 Task: Create a due date automation trigger when advanced on, on the tuesday of the week before a card is due add dates not due tomorrow at 11:00 AM.
Action: Mouse moved to (1005, 79)
Screenshot: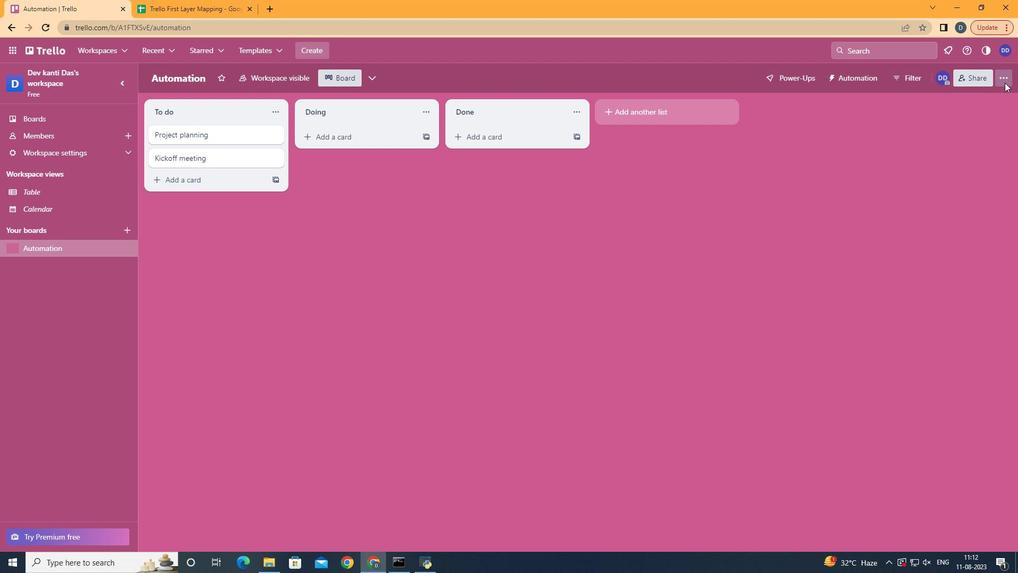 
Action: Mouse pressed left at (1005, 79)
Screenshot: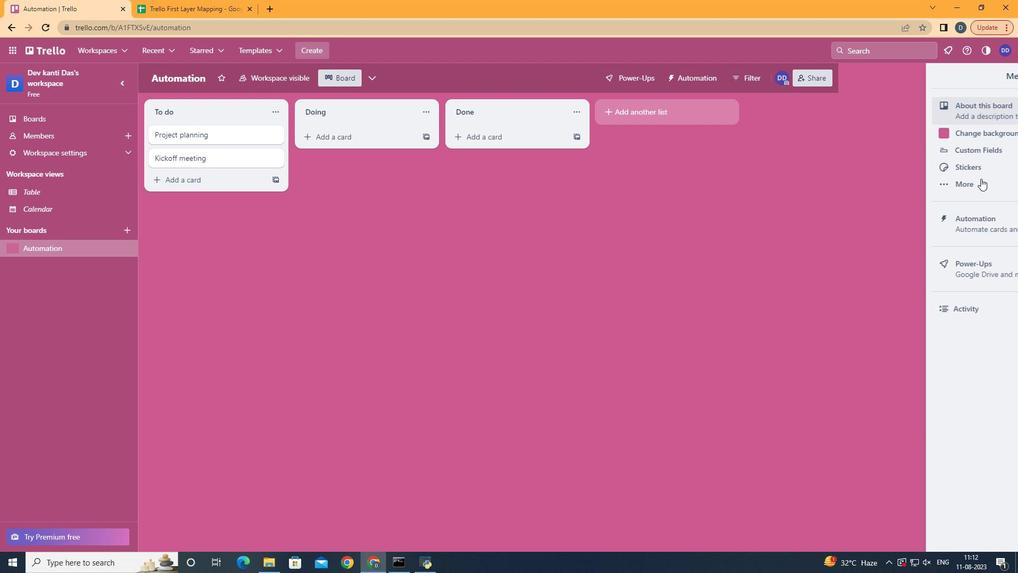 
Action: Mouse moved to (965, 215)
Screenshot: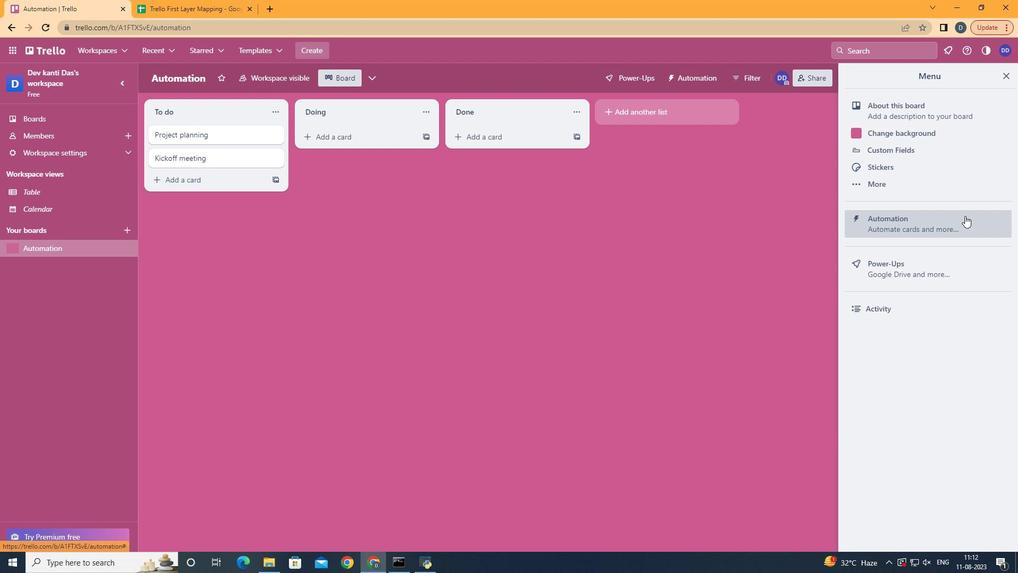 
Action: Mouse pressed left at (965, 215)
Screenshot: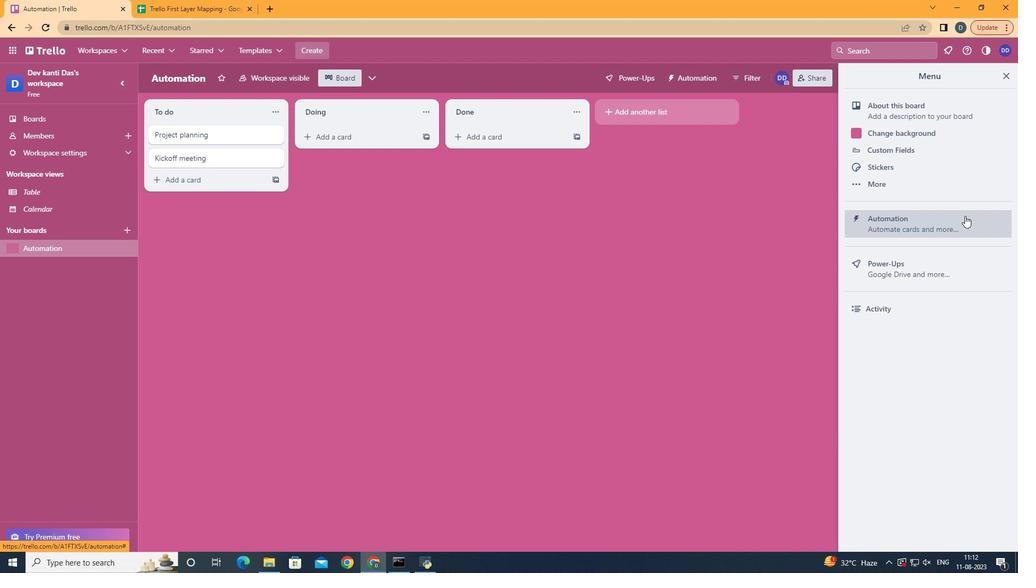 
Action: Mouse moved to (203, 219)
Screenshot: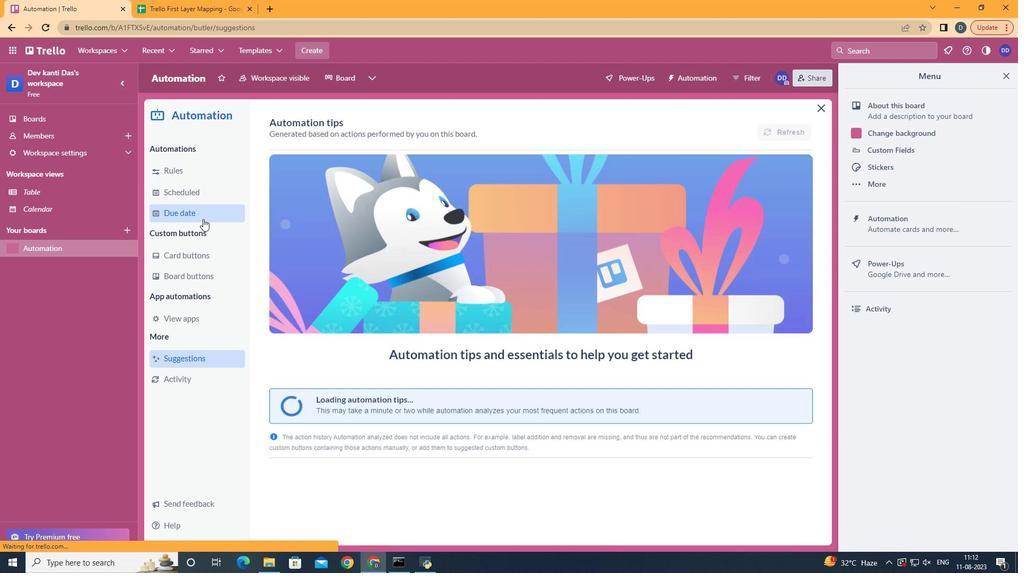 
Action: Mouse pressed left at (203, 219)
Screenshot: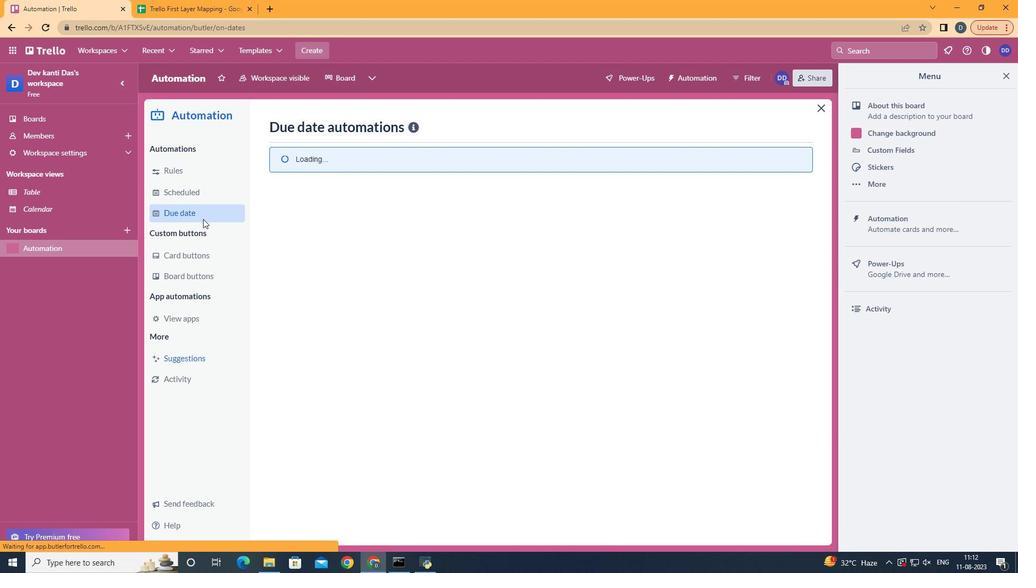 
Action: Mouse moved to (736, 127)
Screenshot: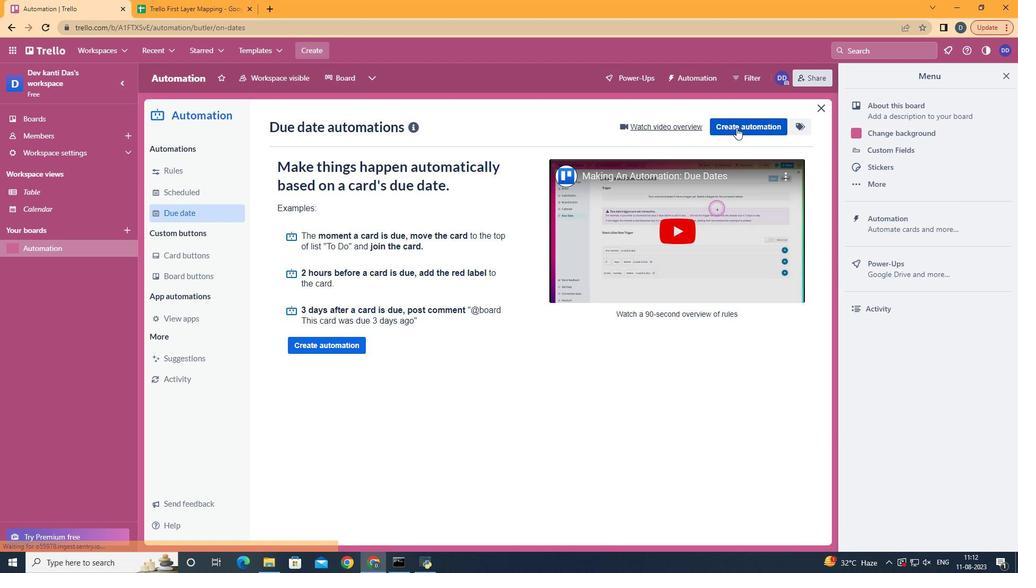 
Action: Mouse pressed left at (736, 127)
Screenshot: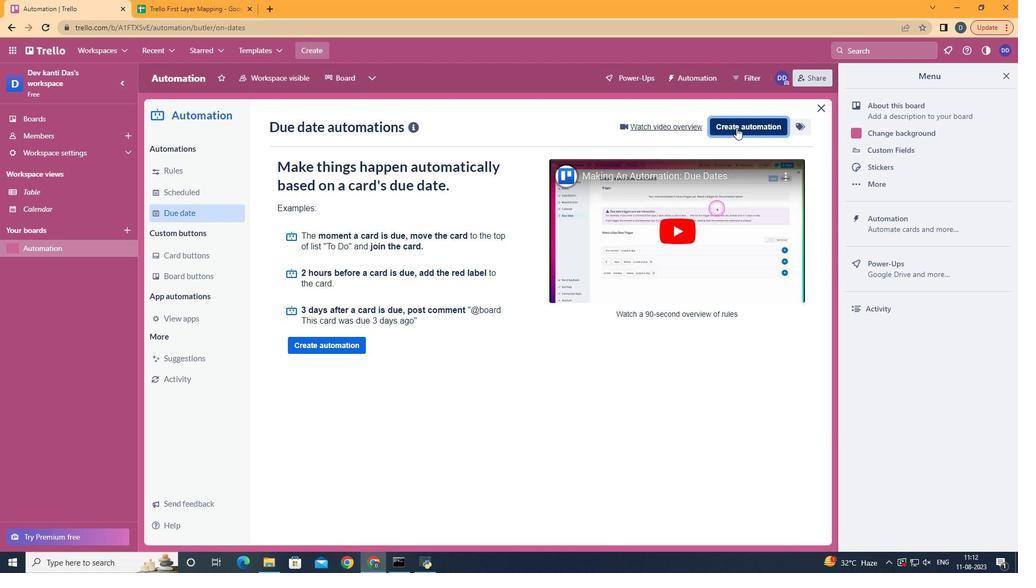 
Action: Mouse moved to (563, 233)
Screenshot: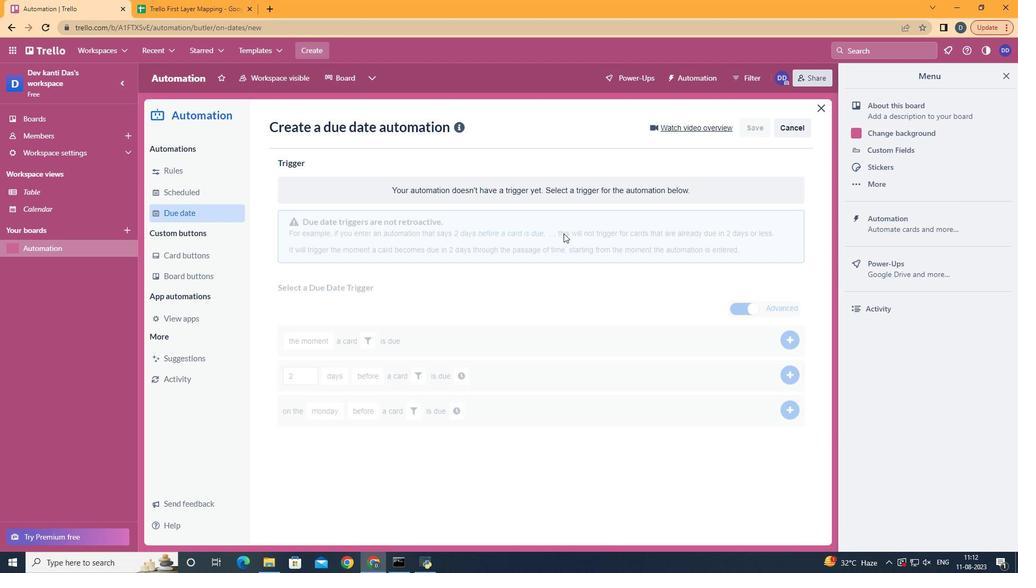 
Action: Mouse pressed left at (563, 233)
Screenshot: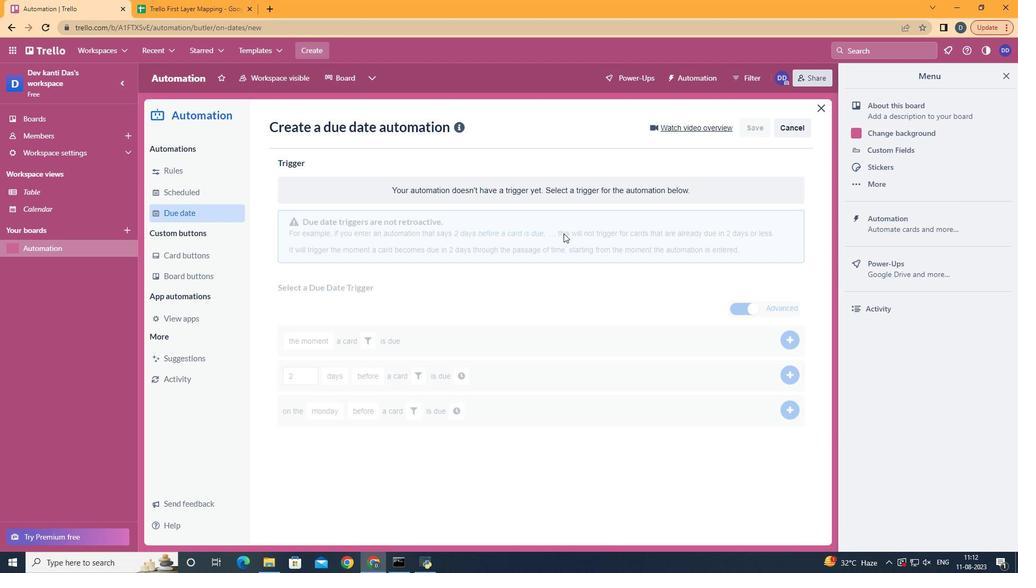 
Action: Mouse moved to (359, 300)
Screenshot: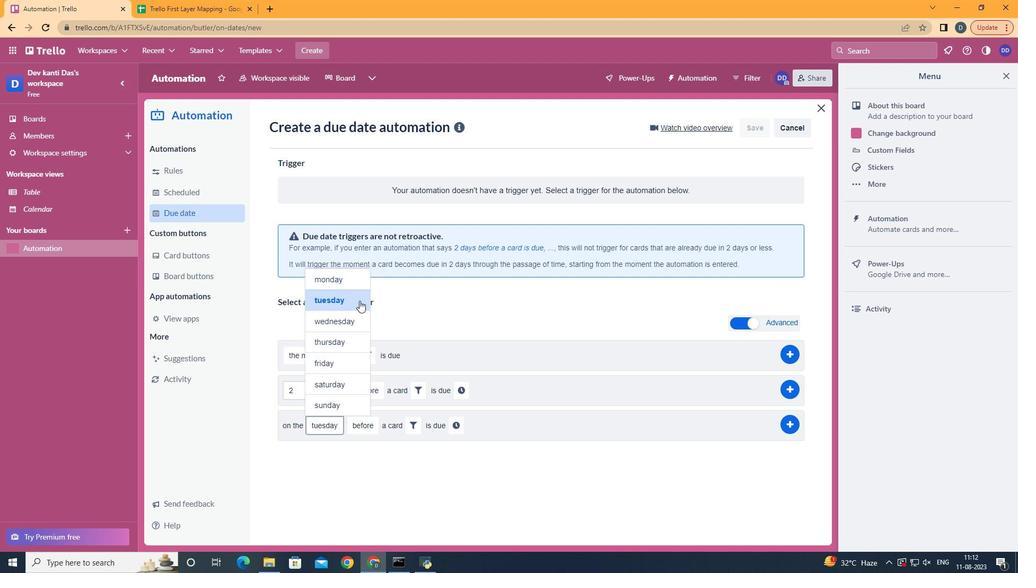 
Action: Mouse pressed left at (359, 300)
Screenshot: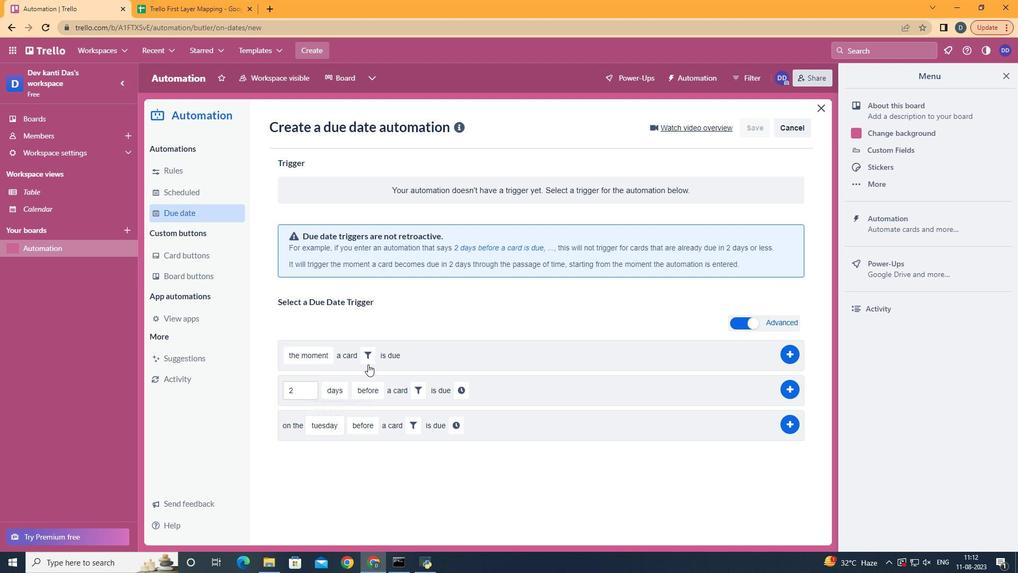 
Action: Mouse moved to (392, 508)
Screenshot: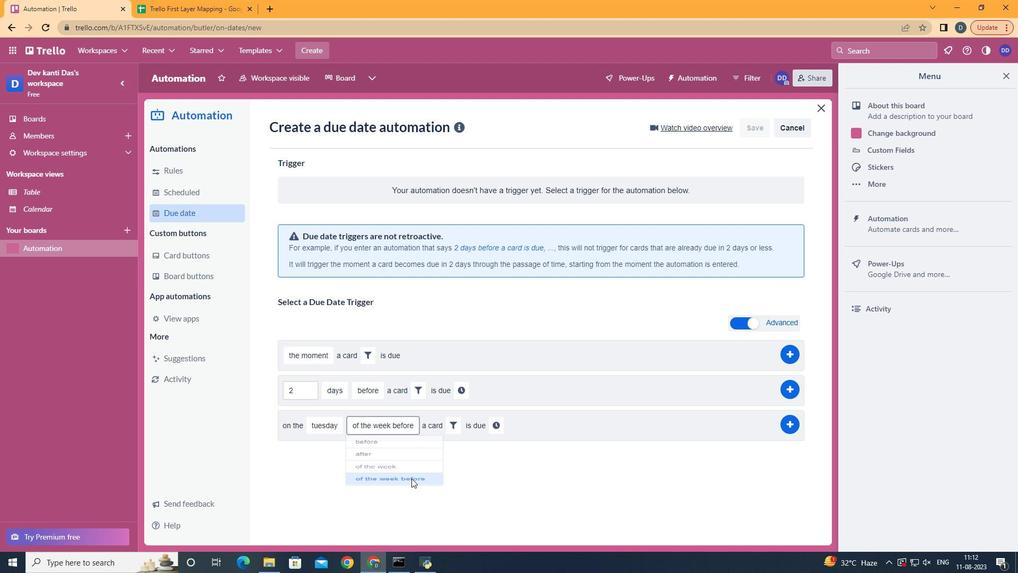 
Action: Mouse pressed left at (392, 508)
Screenshot: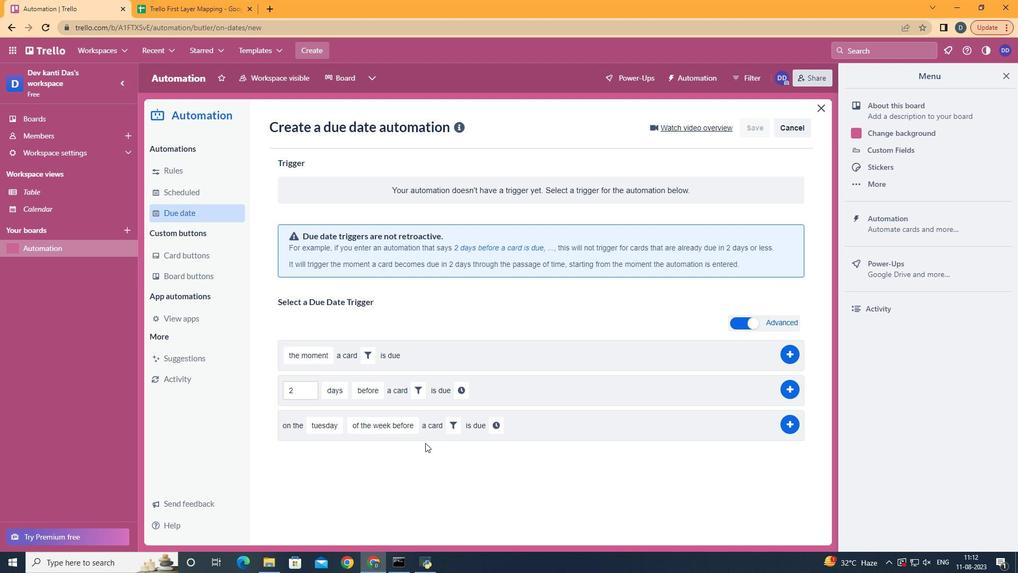 
Action: Mouse moved to (452, 429)
Screenshot: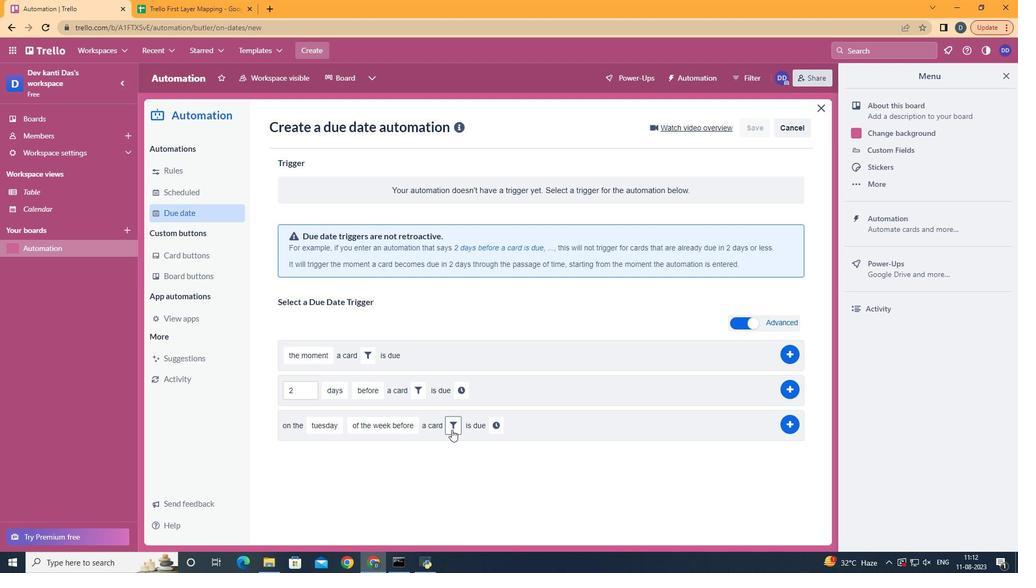 
Action: Mouse pressed left at (452, 429)
Screenshot: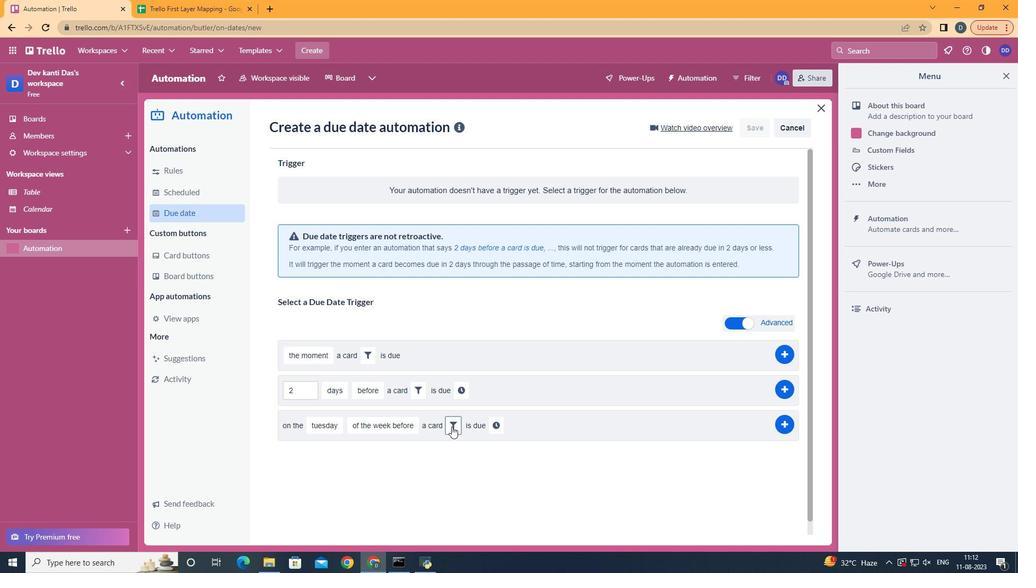 
Action: Mouse moved to (515, 453)
Screenshot: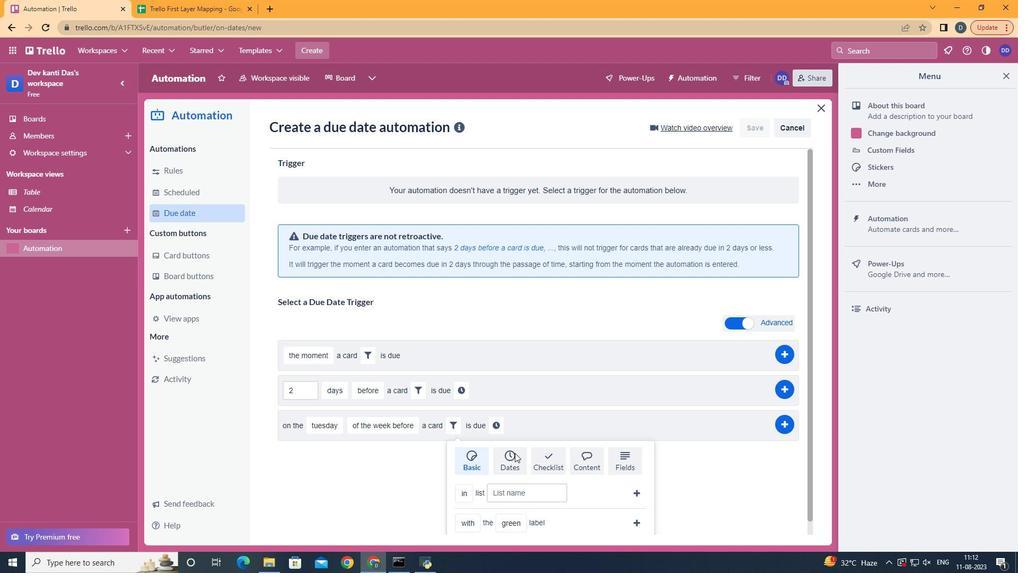 
Action: Mouse pressed left at (515, 453)
Screenshot: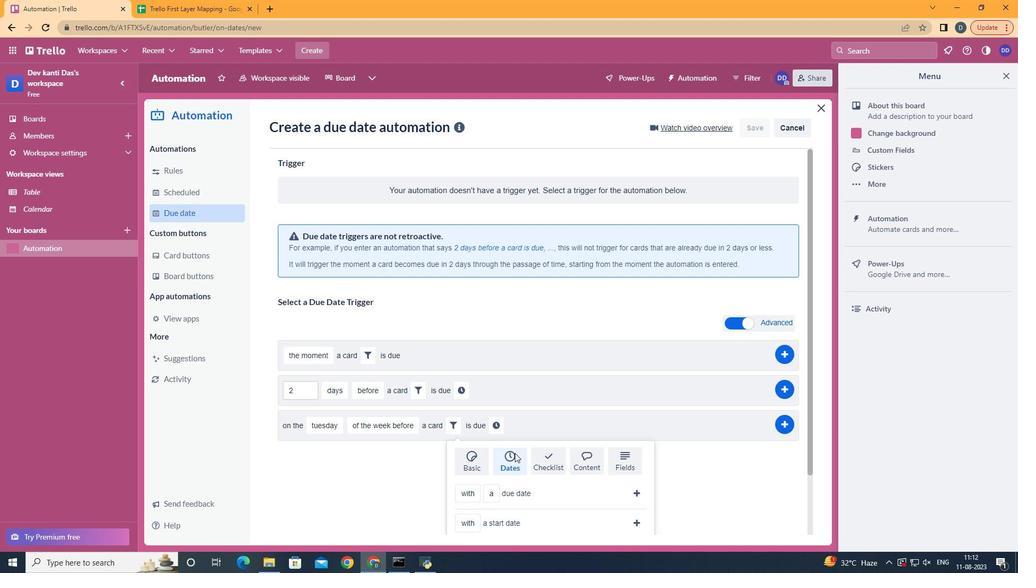 
Action: Mouse scrolled (515, 452) with delta (0, 0)
Screenshot: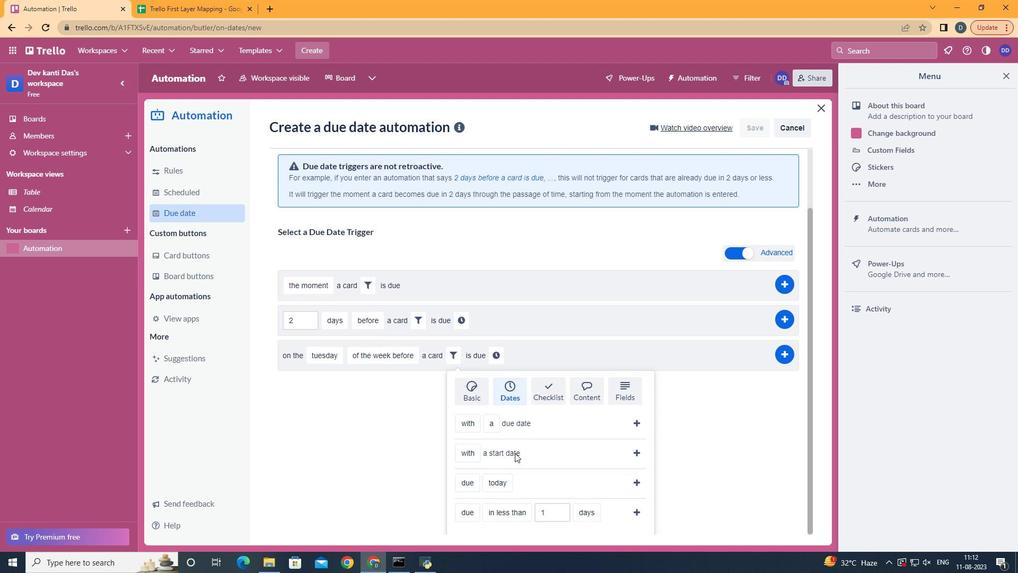 
Action: Mouse scrolled (515, 452) with delta (0, 0)
Screenshot: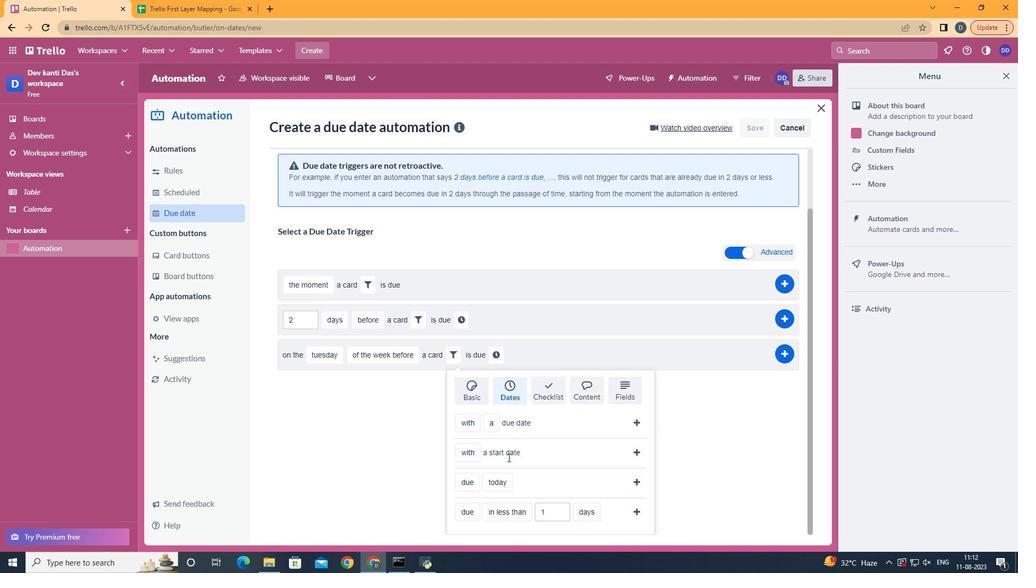 
Action: Mouse scrolled (515, 452) with delta (0, 0)
Screenshot: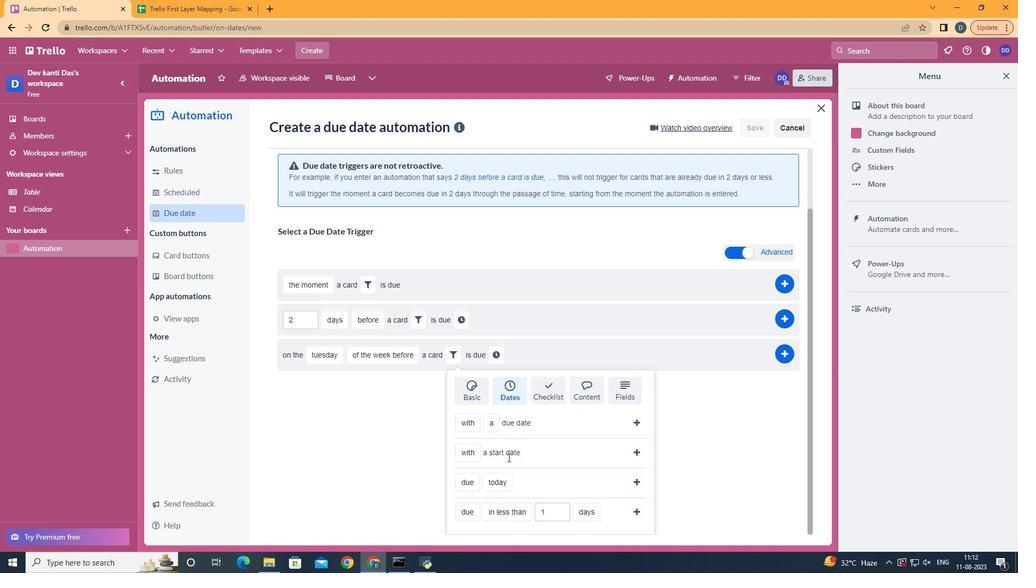 
Action: Mouse scrolled (515, 452) with delta (0, 0)
Screenshot: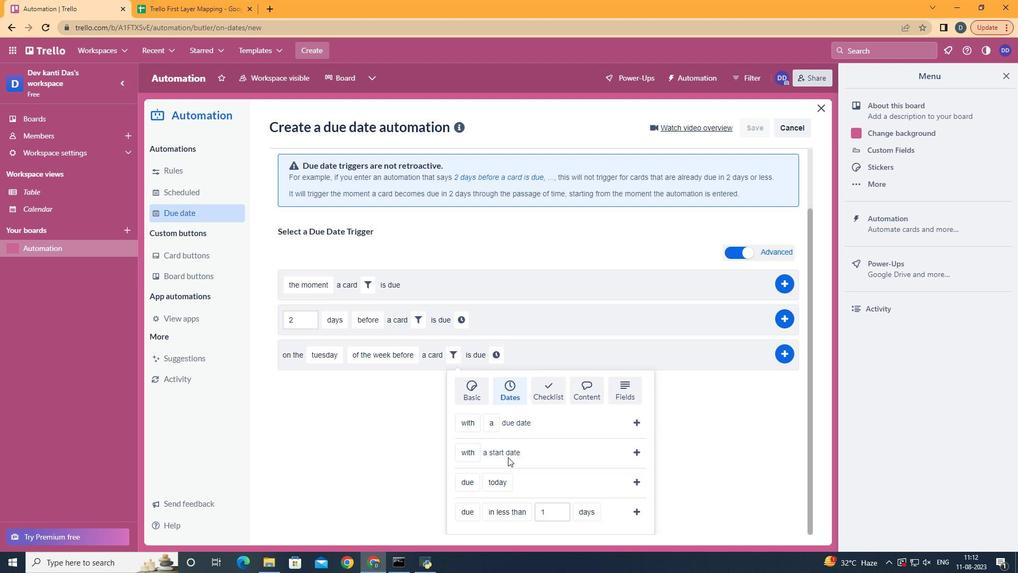 
Action: Mouse moved to (480, 417)
Screenshot: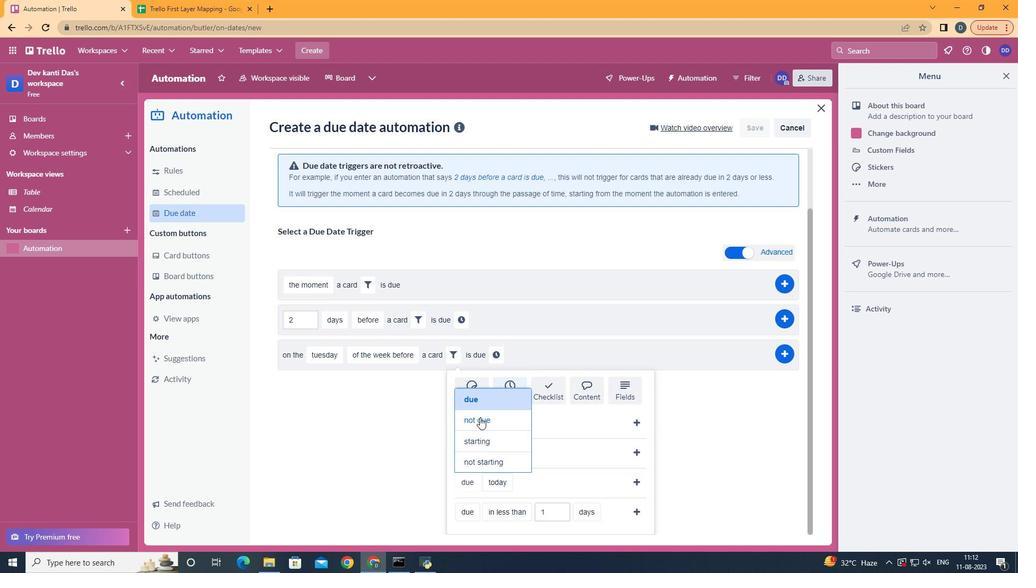 
Action: Mouse pressed left at (480, 417)
Screenshot: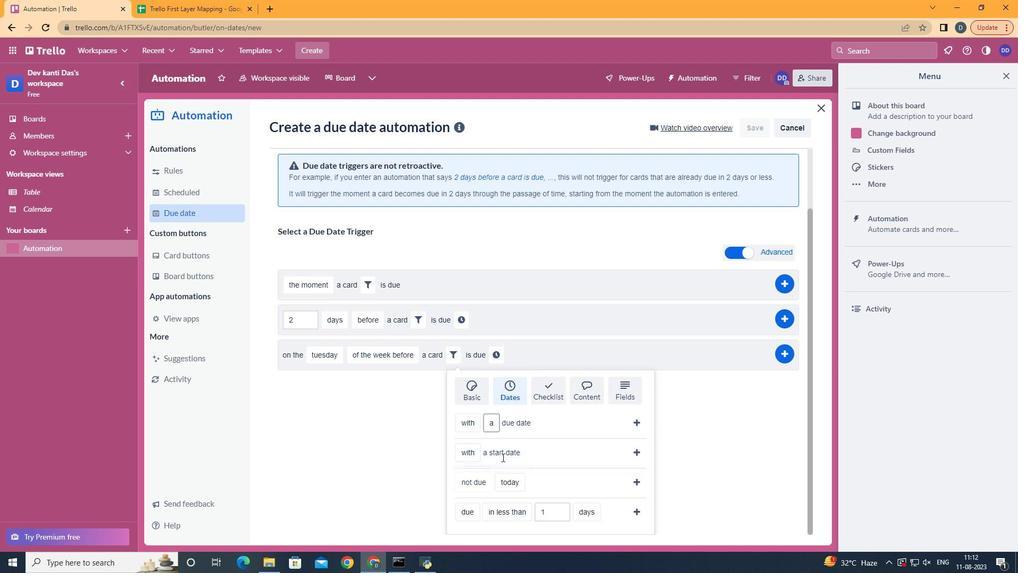 
Action: Mouse moved to (533, 373)
Screenshot: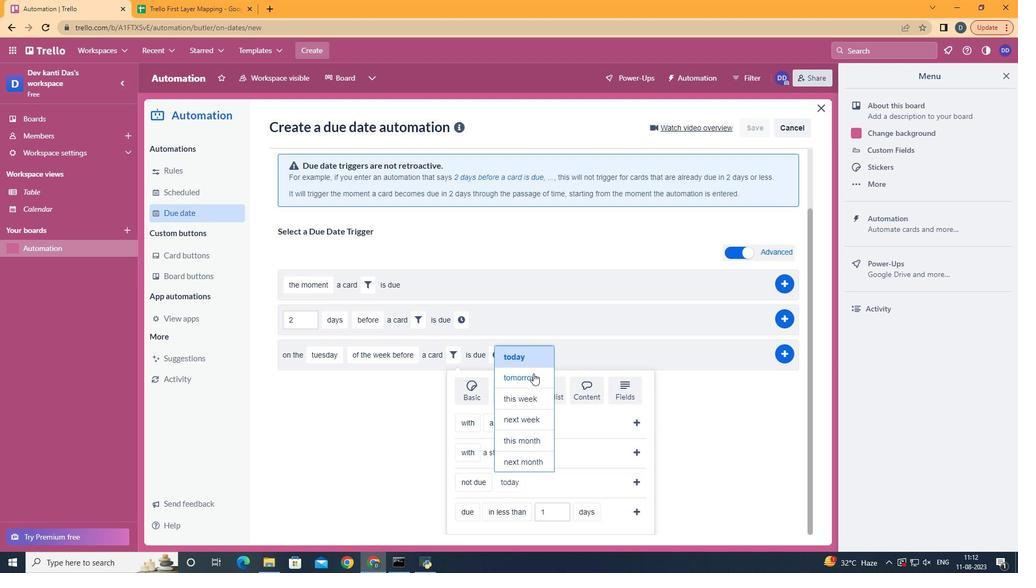 
Action: Mouse pressed left at (533, 373)
Screenshot: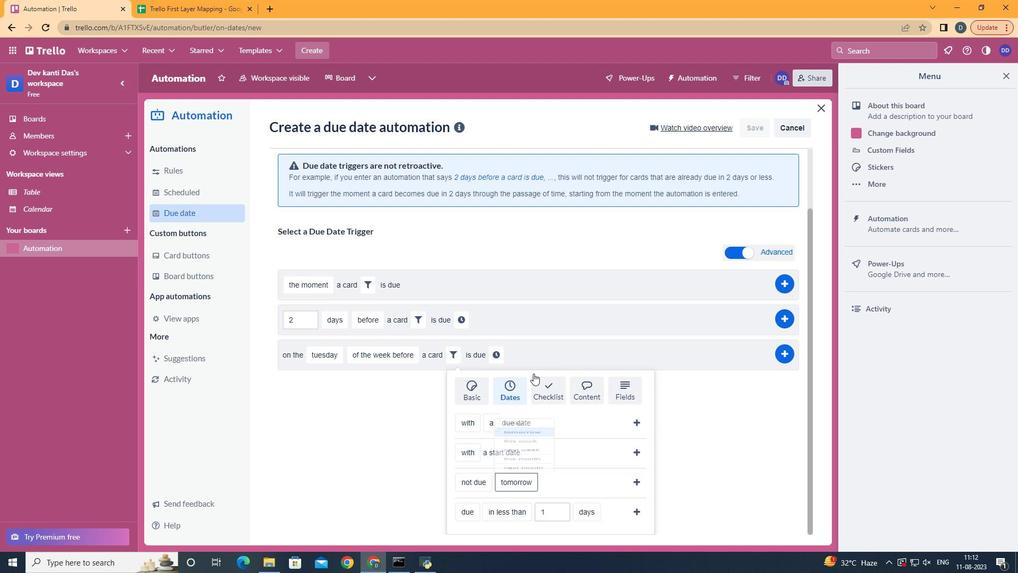 
Action: Mouse moved to (632, 479)
Screenshot: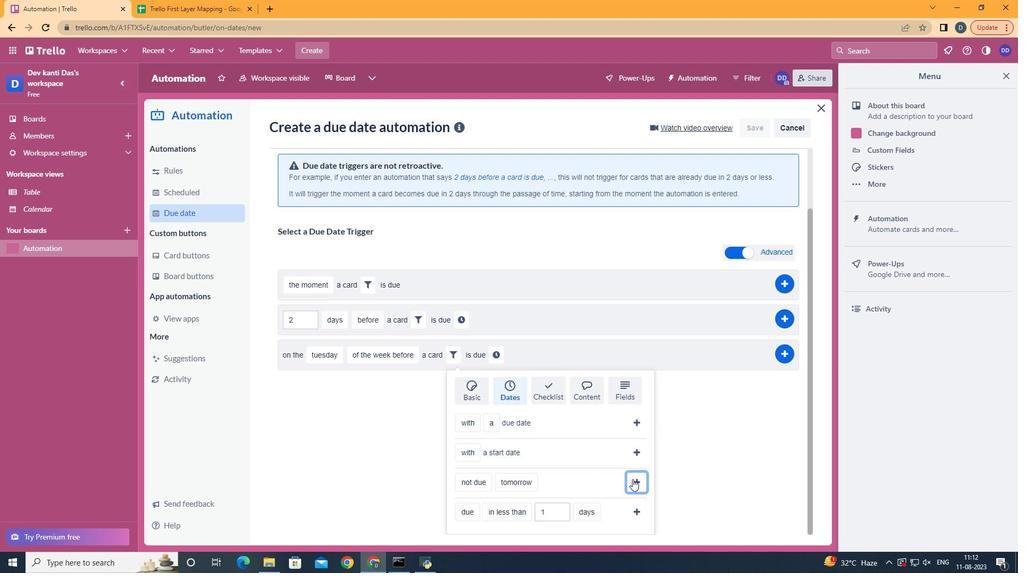 
Action: Mouse pressed left at (632, 479)
Screenshot: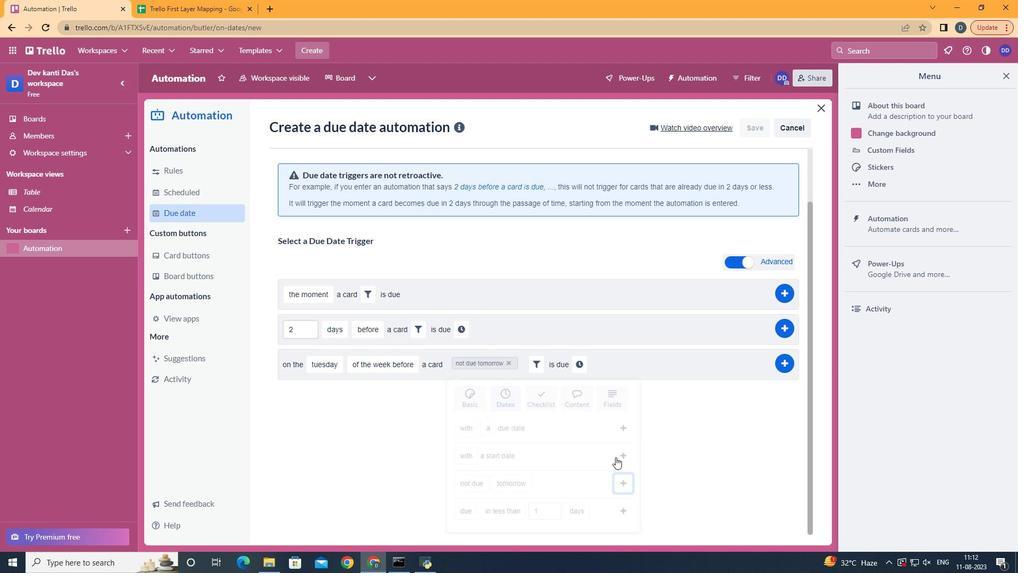 
Action: Mouse moved to (581, 420)
Screenshot: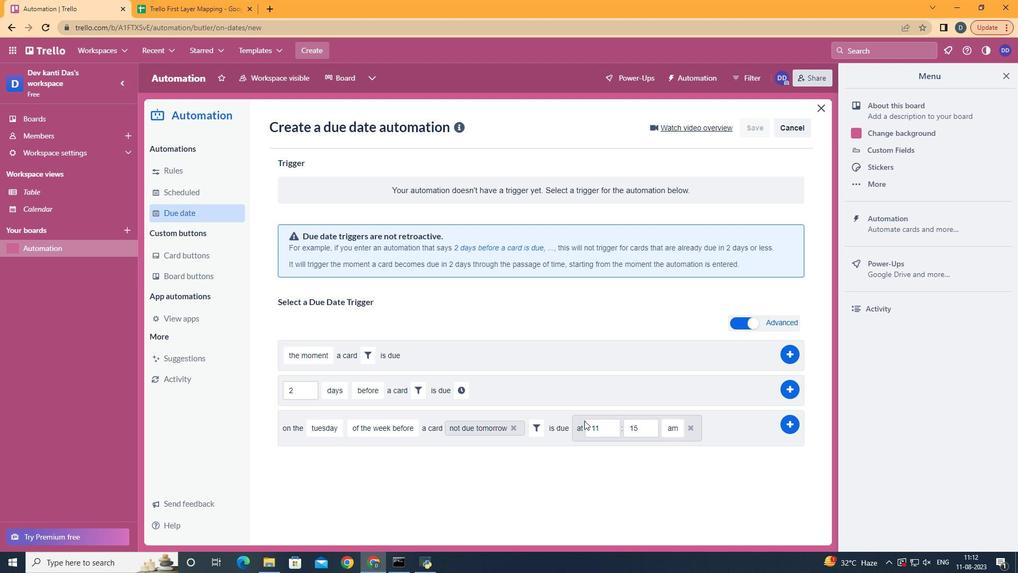 
Action: Mouse pressed left at (581, 420)
Screenshot: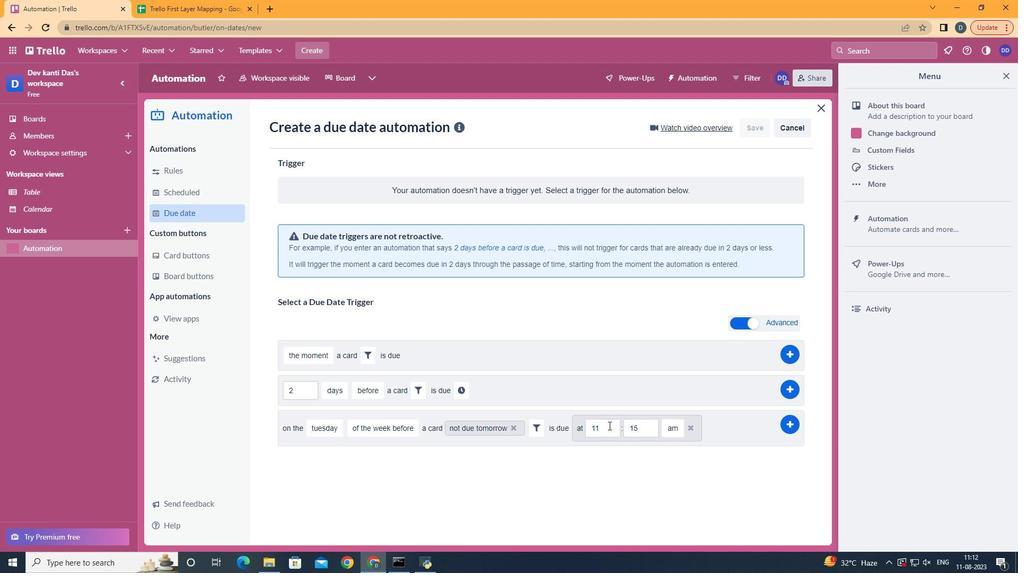 
Action: Mouse moved to (638, 428)
Screenshot: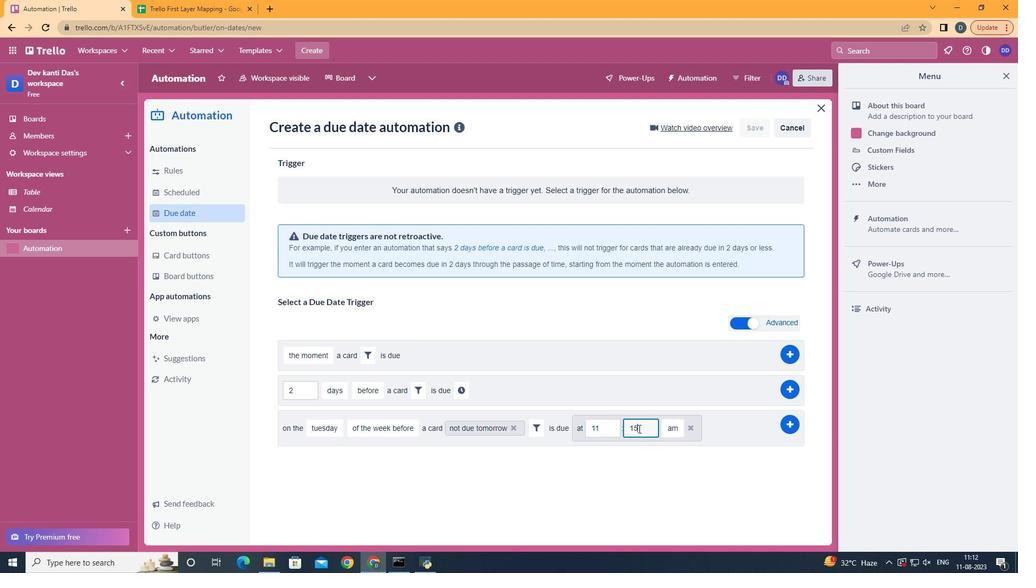 
Action: Mouse pressed left at (638, 428)
Screenshot: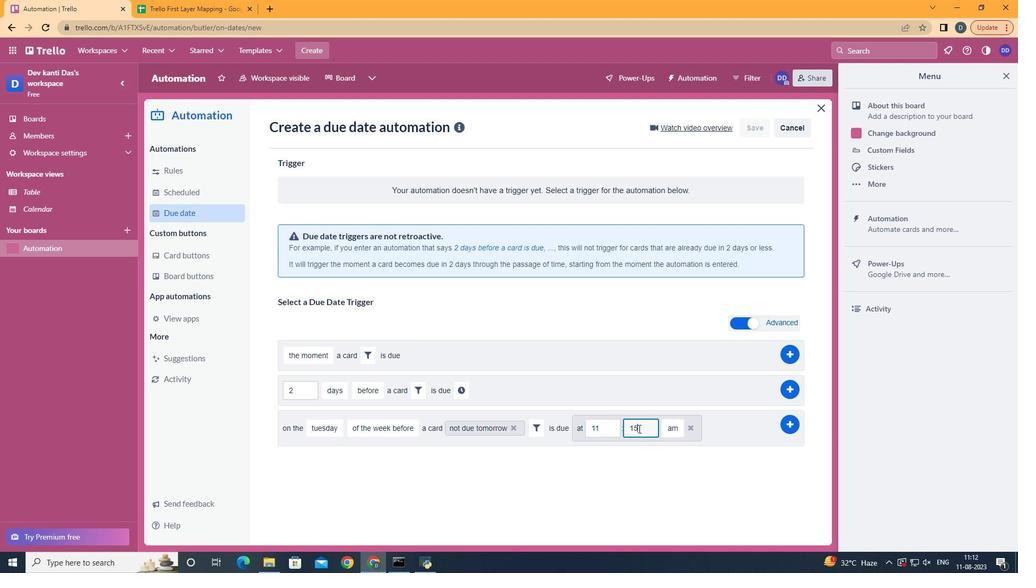 
Action: Key pressed <Key.backspace><Key.backspace>00
Screenshot: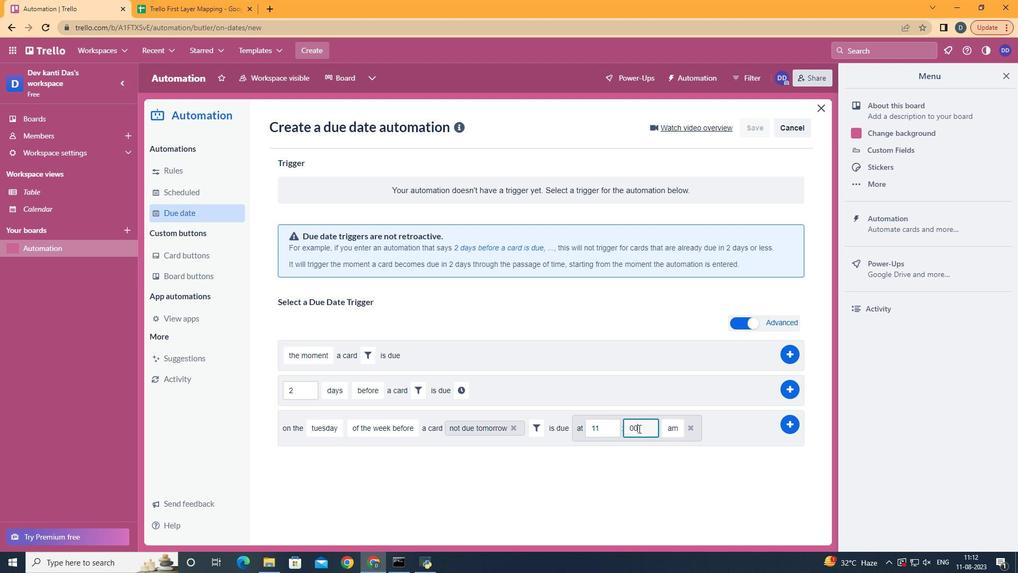 
Action: Mouse moved to (785, 428)
Screenshot: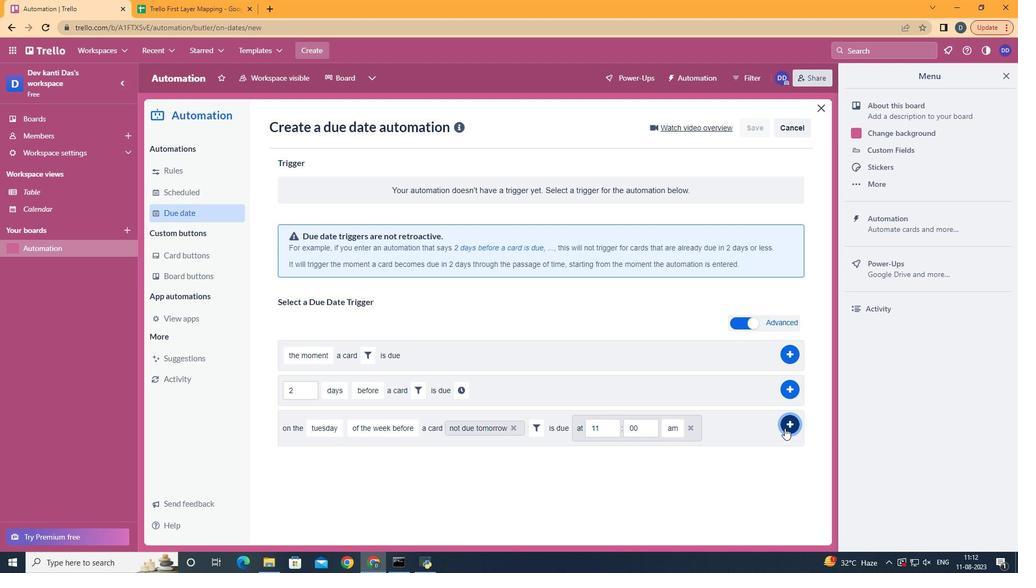 
Action: Mouse pressed left at (785, 428)
Screenshot: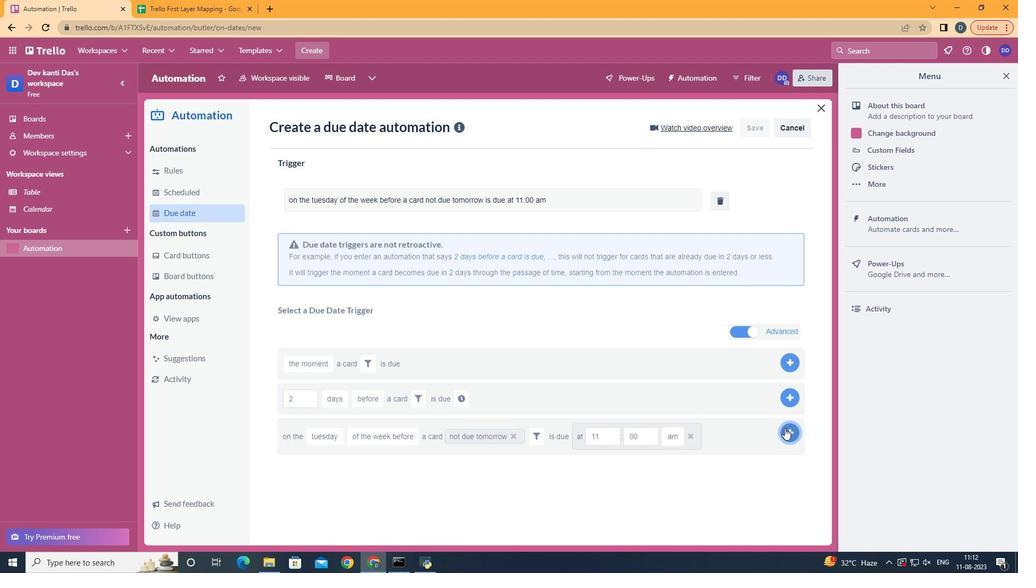 
